 Task: ï»¿Plan a visit to the local art fair on the 5th at 1:00 PM to 2:00PM.
Action: Mouse moved to (11, 122)
Screenshot: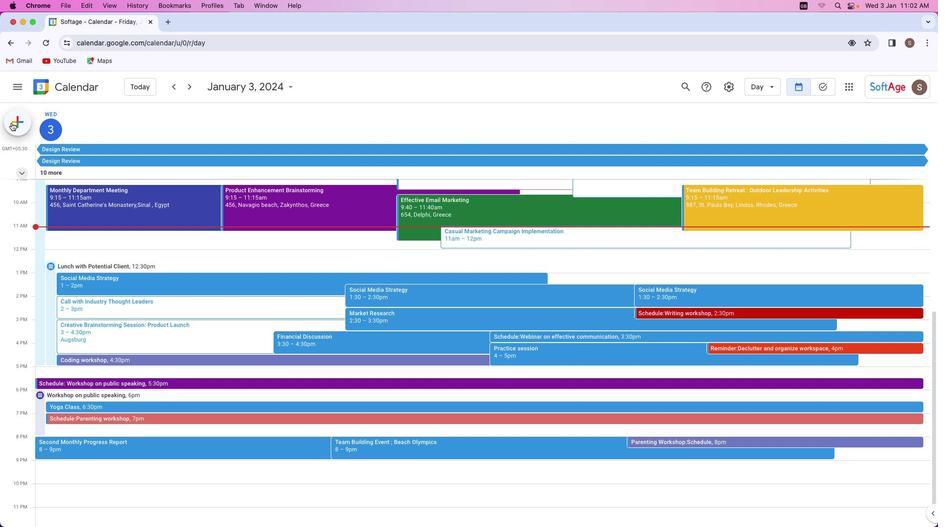 
Action: Mouse pressed left at (11, 122)
Screenshot: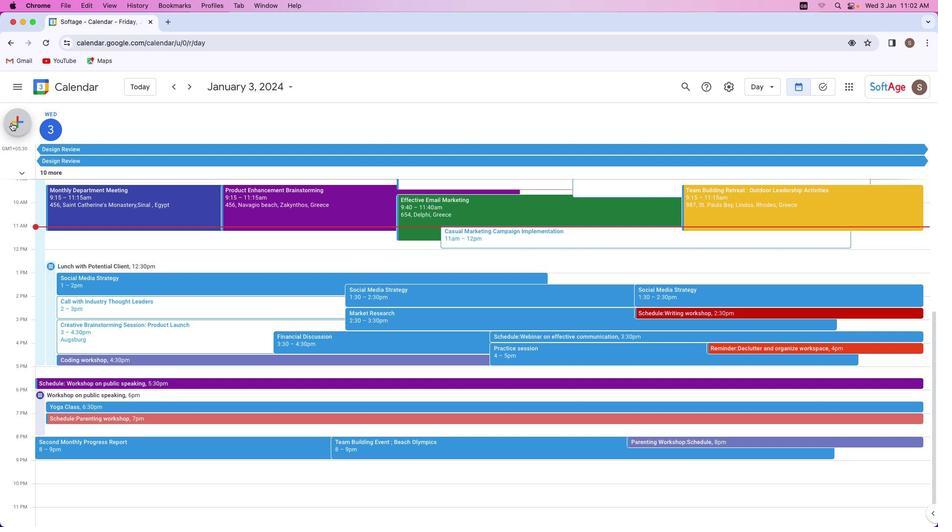 
Action: Mouse moved to (33, 151)
Screenshot: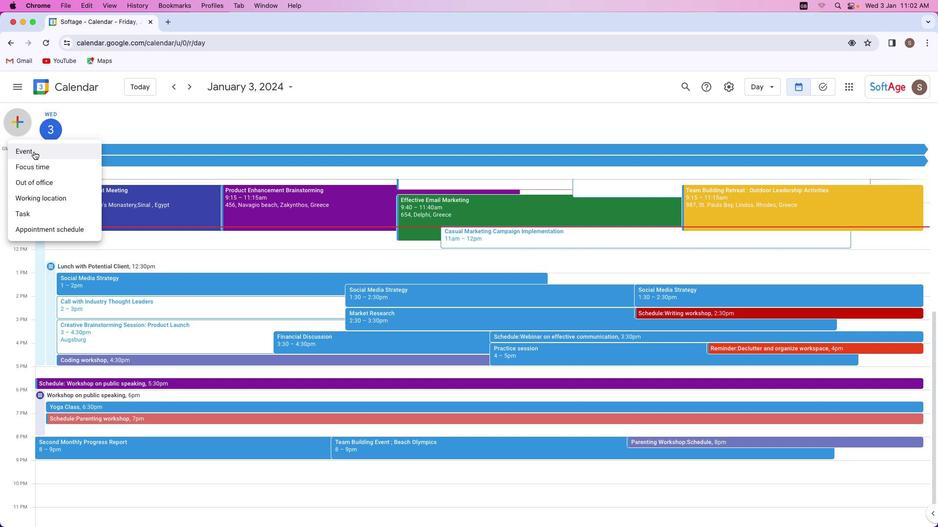 
Action: Mouse pressed left at (33, 151)
Screenshot: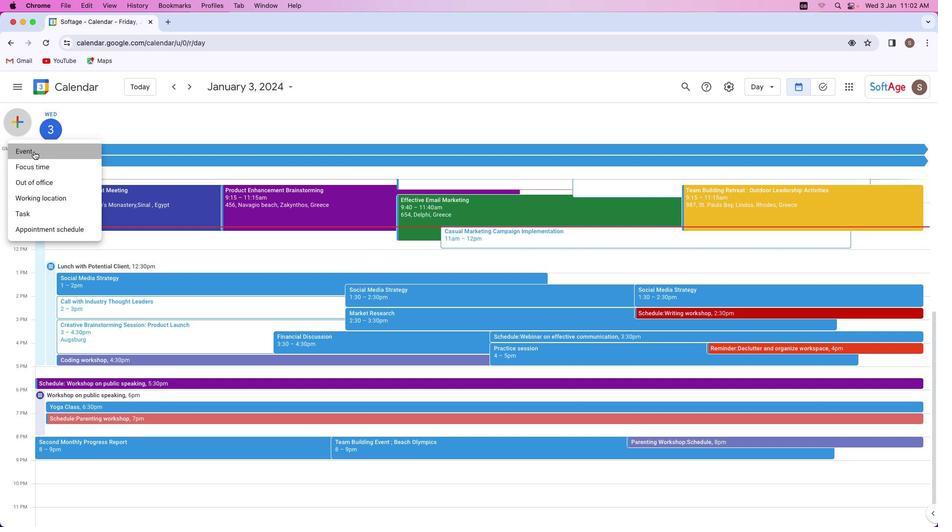
Action: Mouse moved to (350, 204)
Screenshot: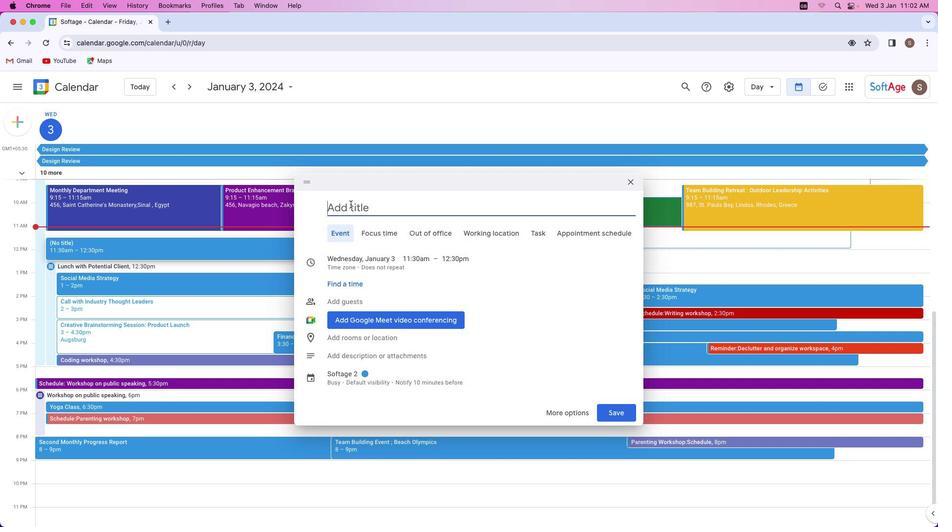 
Action: Key pressed Key.shift'V''i''s''i''t'Key.space't''o'Key.space't''h''e'Key.space'l''o''c''a''l'Key.space'a''r''t'Key.space'f''a''i''r'
Screenshot: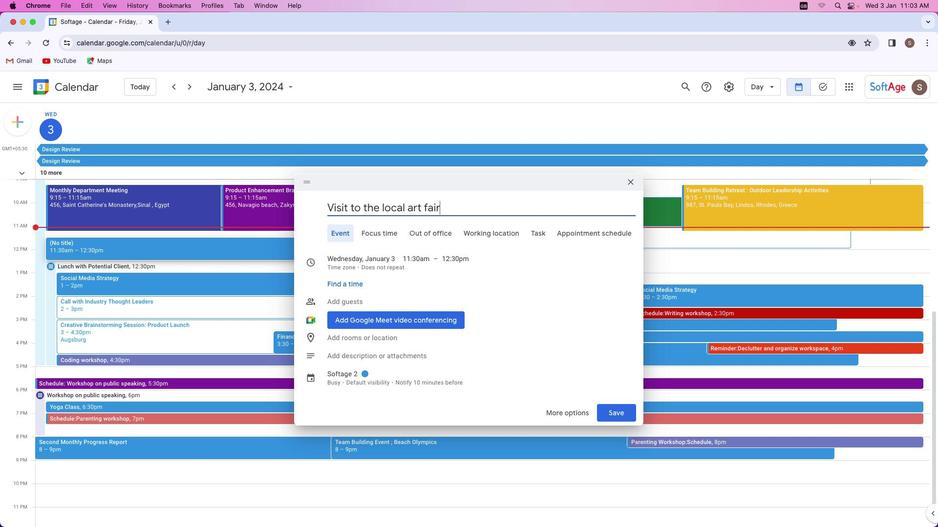 
Action: Mouse moved to (360, 257)
Screenshot: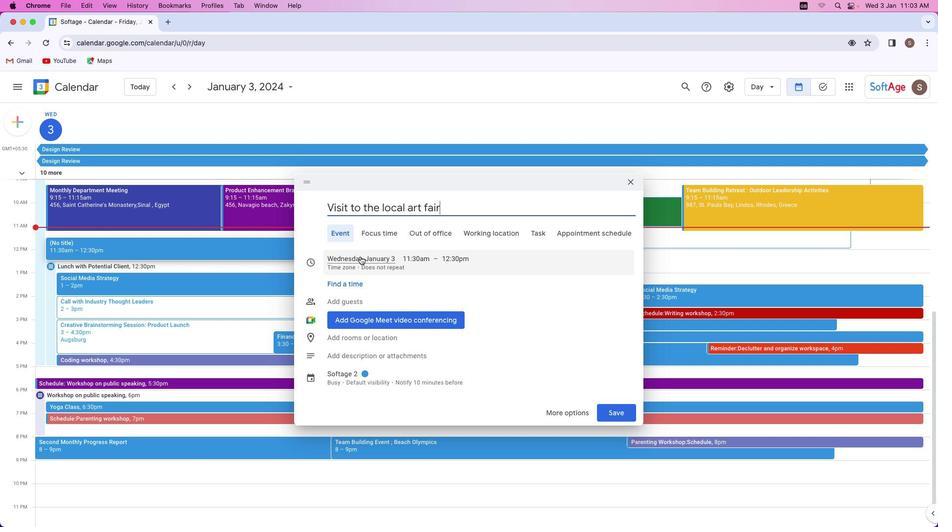 
Action: Mouse pressed left at (360, 257)
Screenshot: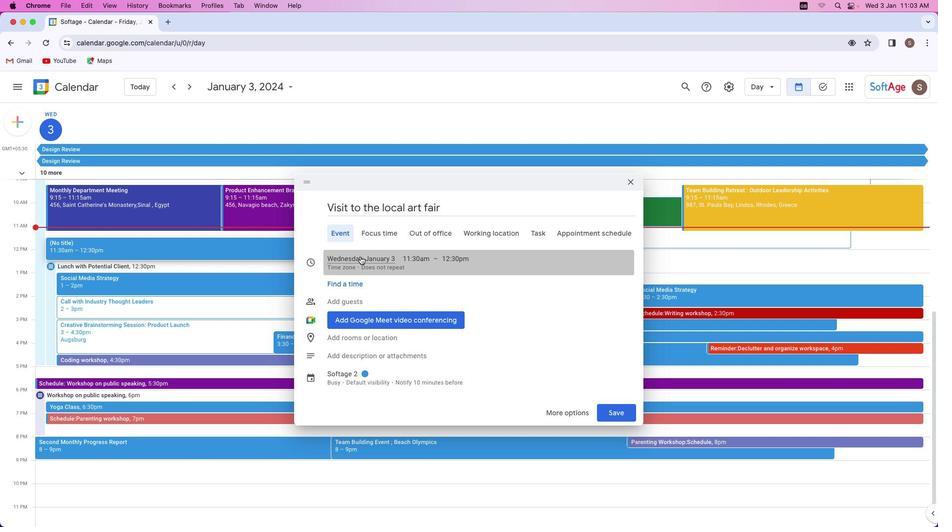 
Action: Mouse moved to (410, 309)
Screenshot: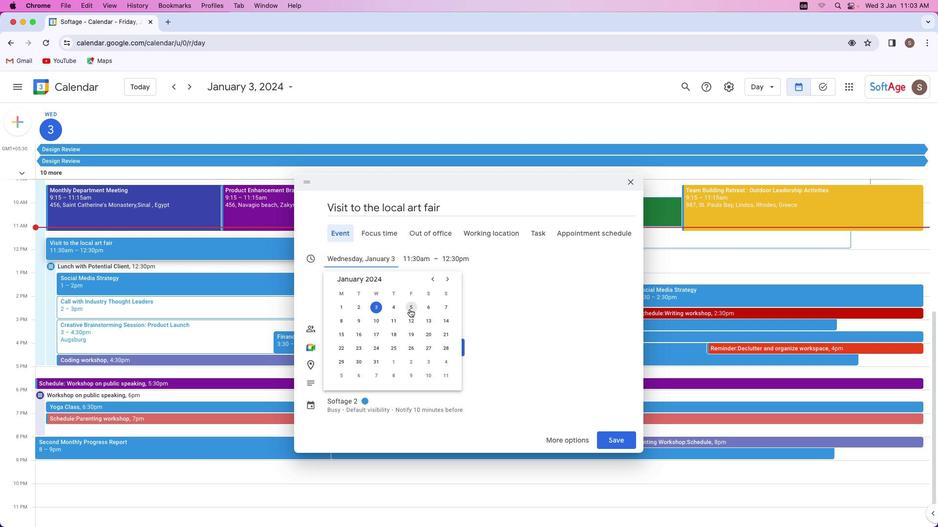 
Action: Mouse pressed left at (410, 309)
Screenshot: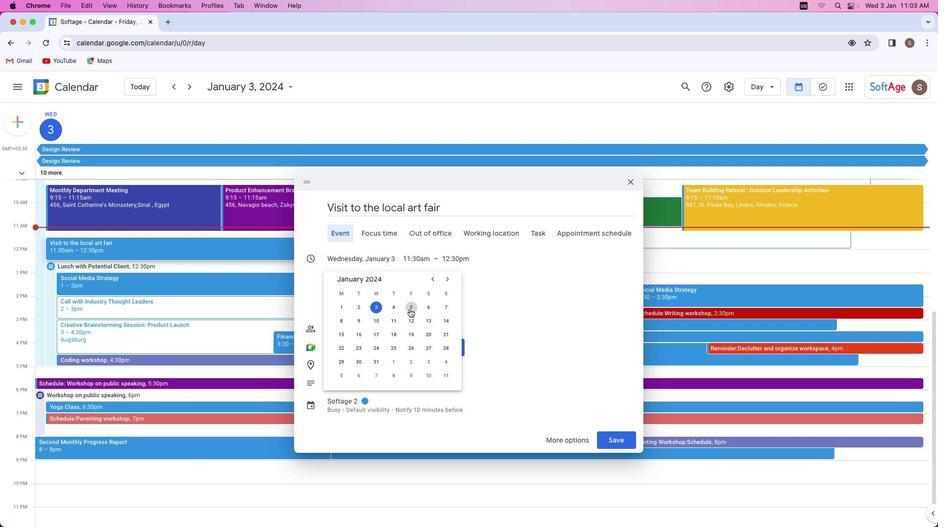 
Action: Mouse moved to (397, 263)
Screenshot: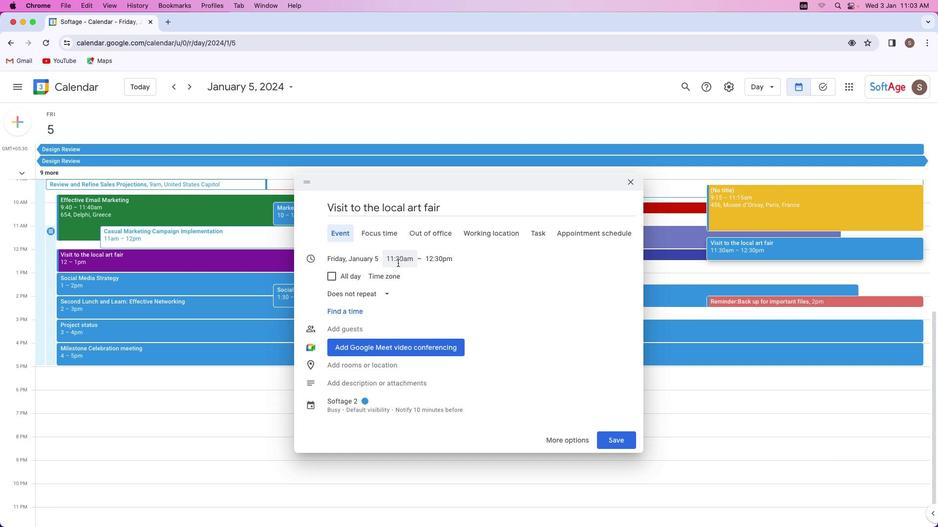 
Action: Mouse pressed left at (397, 263)
Screenshot: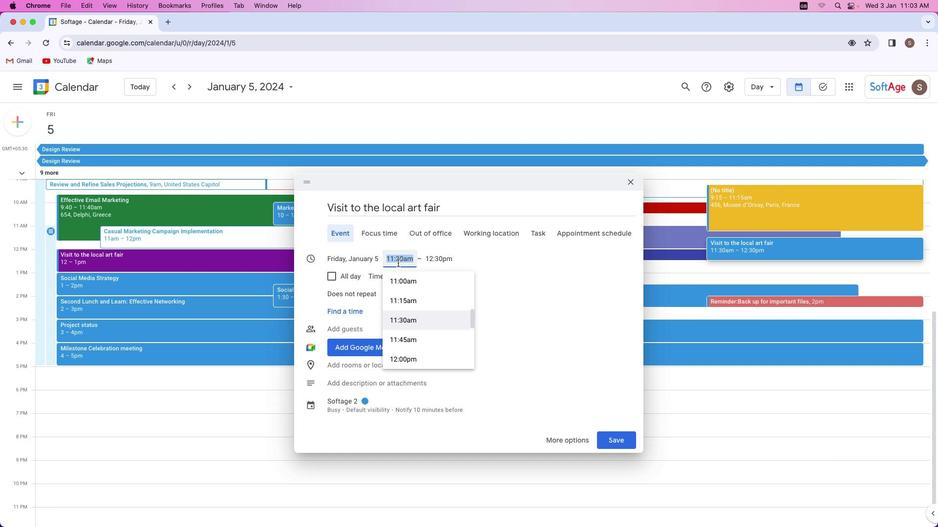 
Action: Mouse moved to (414, 320)
Screenshot: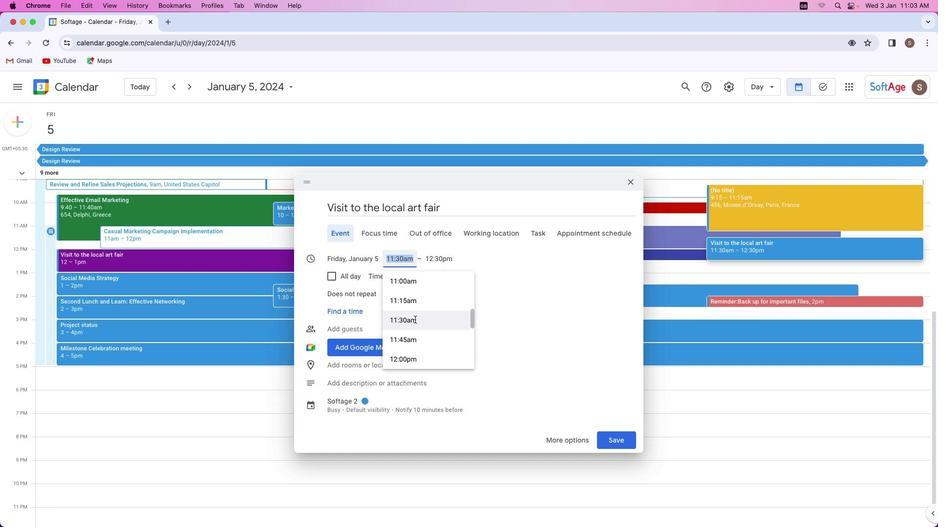 
Action: Mouse scrolled (414, 320) with delta (0, 0)
Screenshot: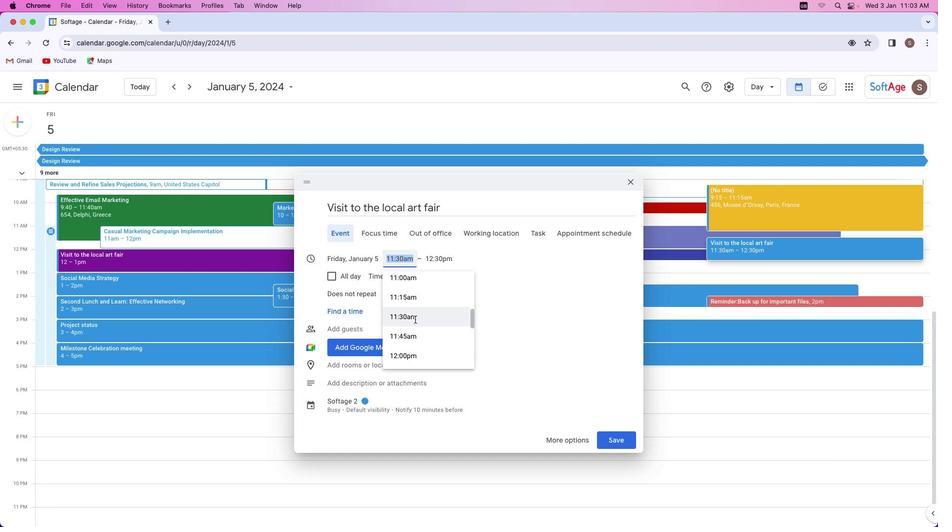 
Action: Mouse scrolled (414, 320) with delta (0, 0)
Screenshot: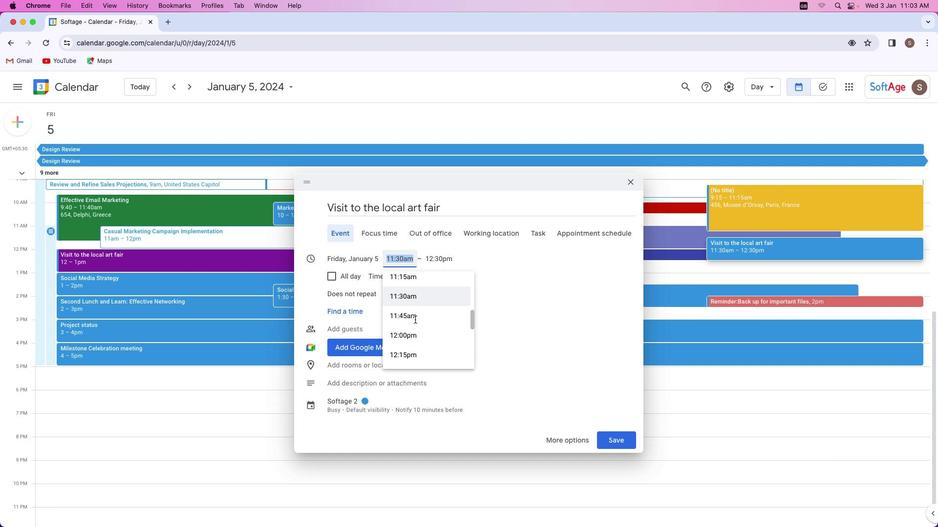
Action: Mouse scrolled (414, 320) with delta (0, 0)
Screenshot: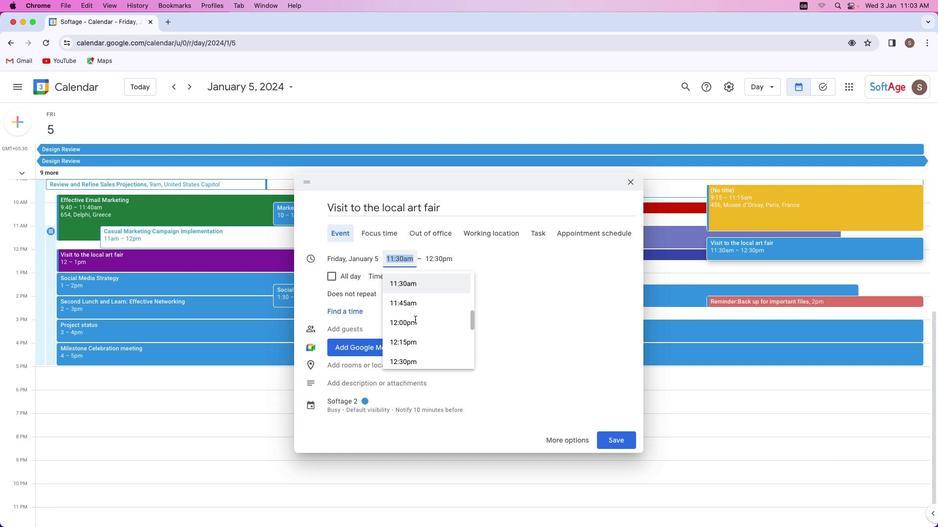 
Action: Mouse scrolled (414, 320) with delta (0, 0)
Screenshot: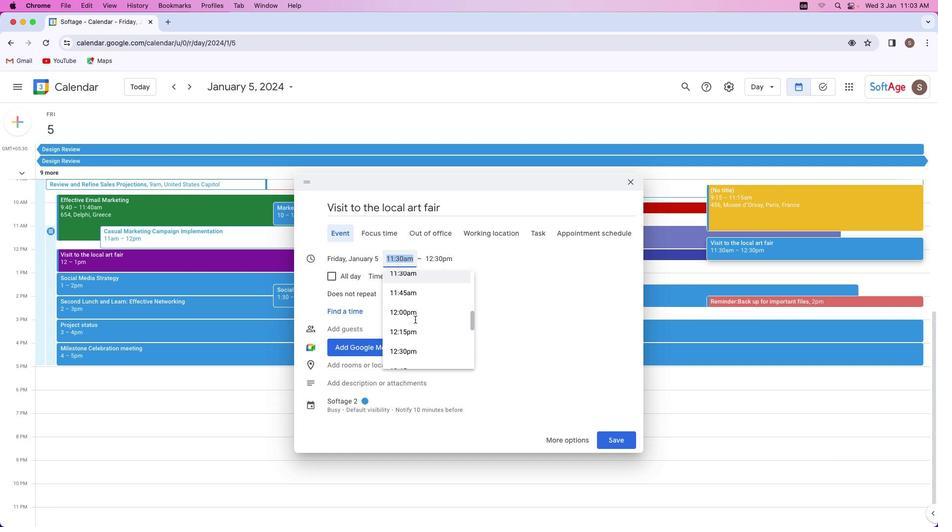 
Action: Mouse moved to (414, 319)
Screenshot: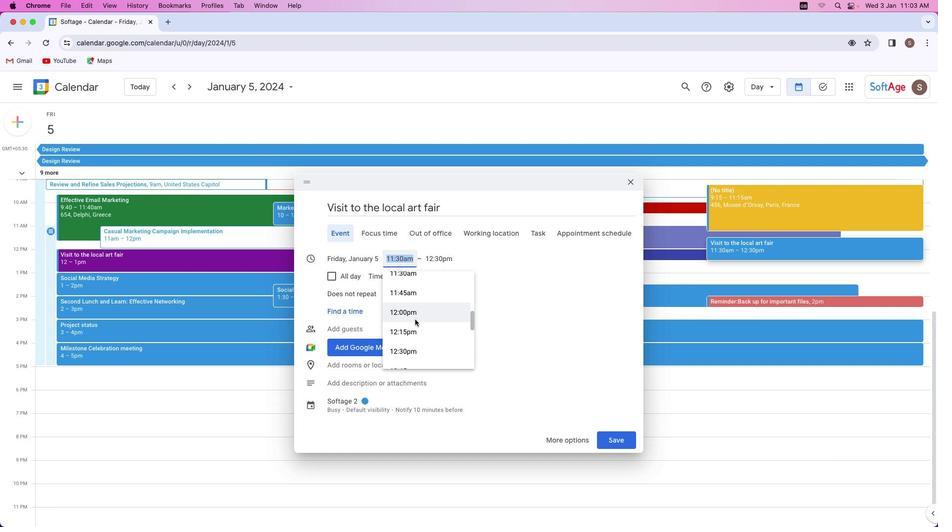 
Action: Mouse scrolled (414, 319) with delta (0, 0)
Screenshot: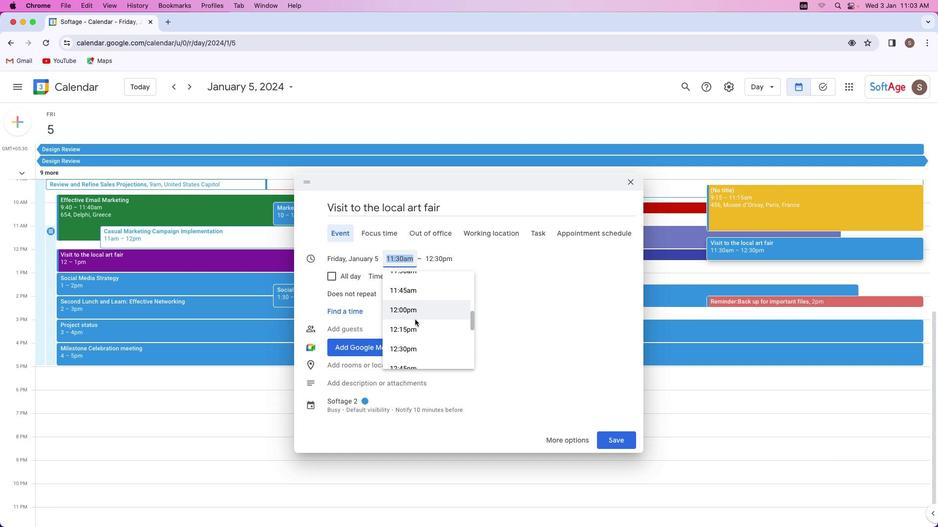 
Action: Mouse scrolled (414, 319) with delta (0, 0)
Screenshot: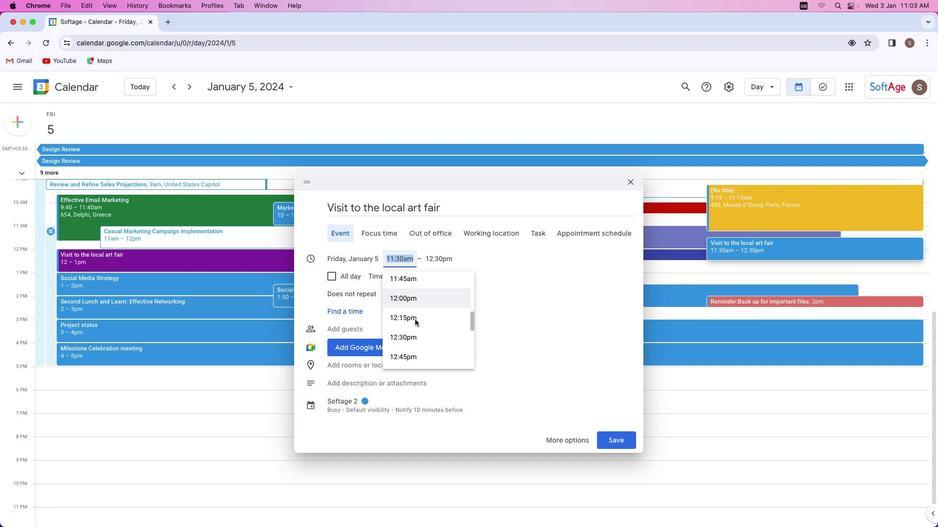 
Action: Mouse scrolled (414, 319) with delta (0, 0)
Screenshot: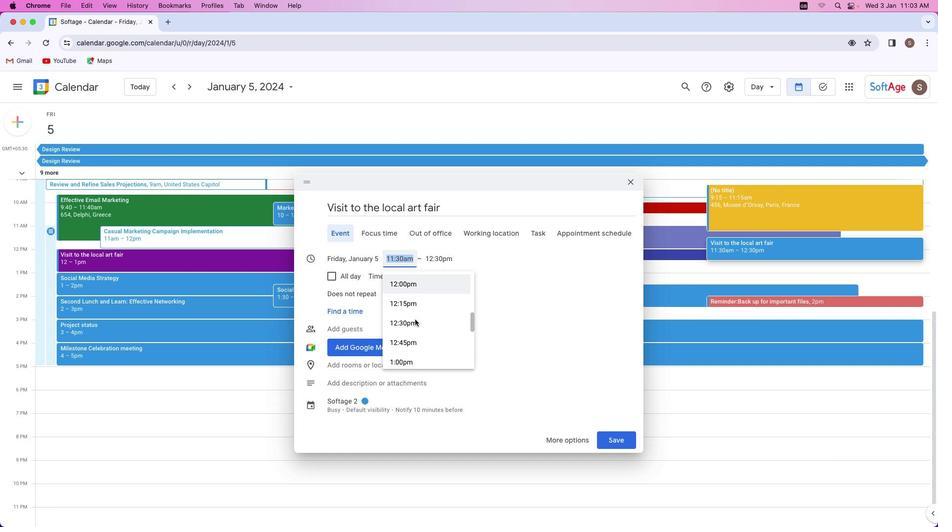 
Action: Mouse scrolled (414, 319) with delta (0, 0)
Screenshot: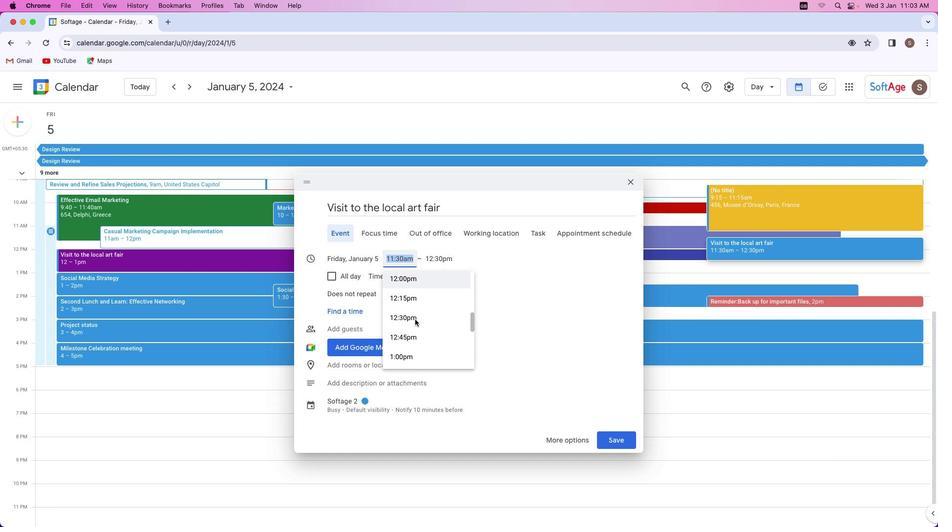 
Action: Mouse moved to (415, 319)
Screenshot: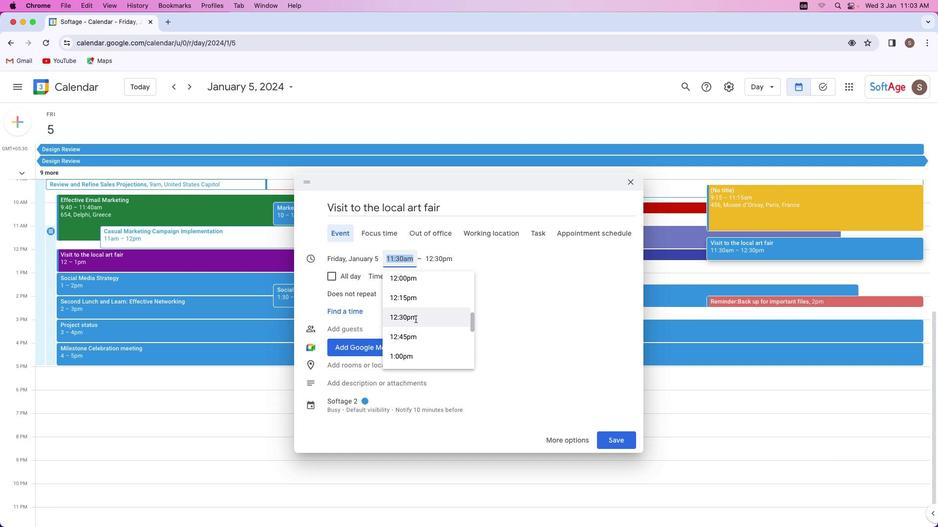 
Action: Mouse scrolled (415, 319) with delta (0, 0)
Screenshot: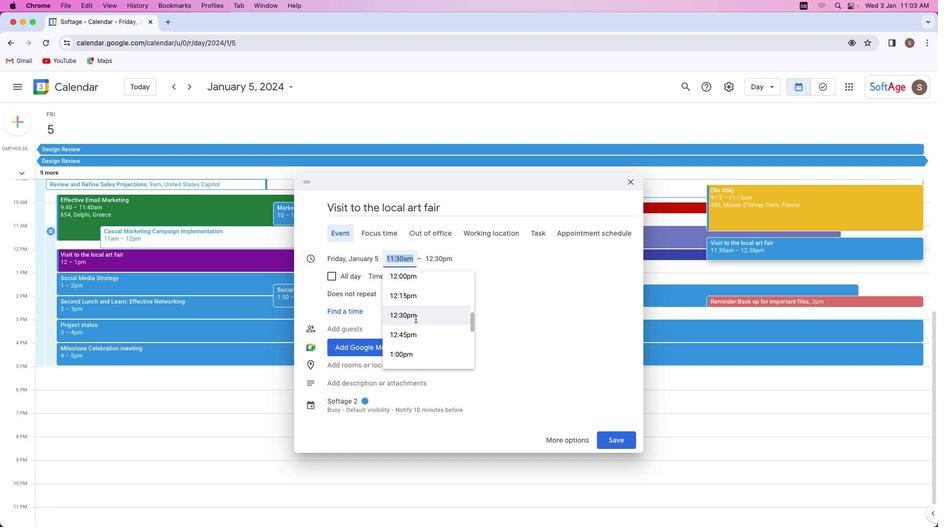 
Action: Mouse scrolled (415, 319) with delta (0, 0)
Screenshot: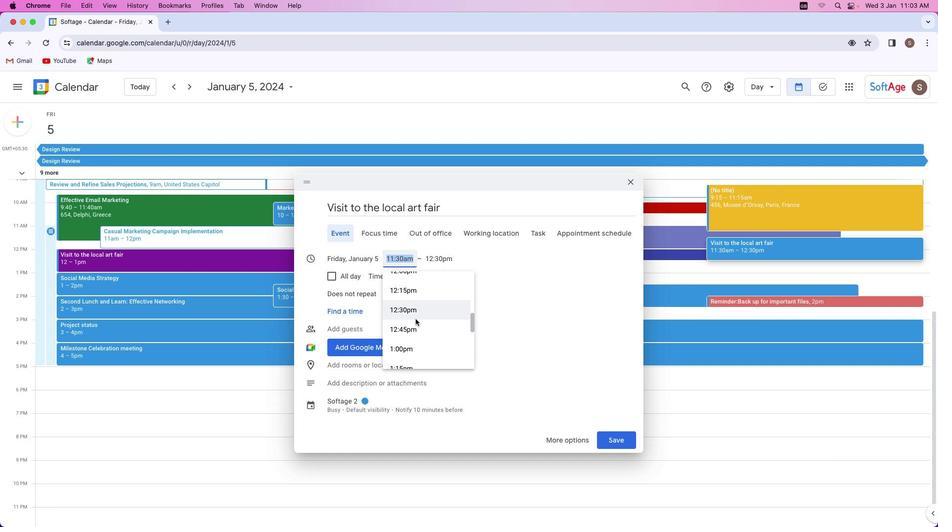 
Action: Mouse moved to (415, 319)
Screenshot: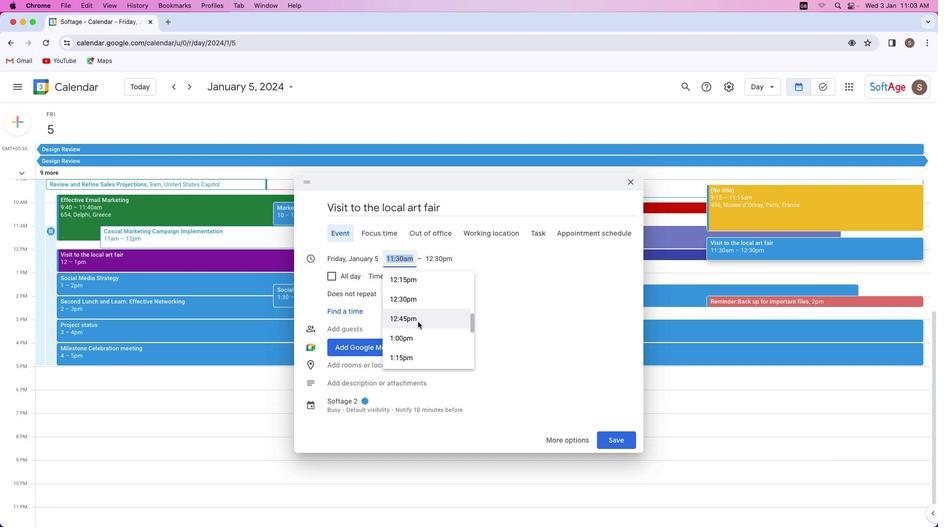 
Action: Mouse scrolled (415, 319) with delta (0, 0)
Screenshot: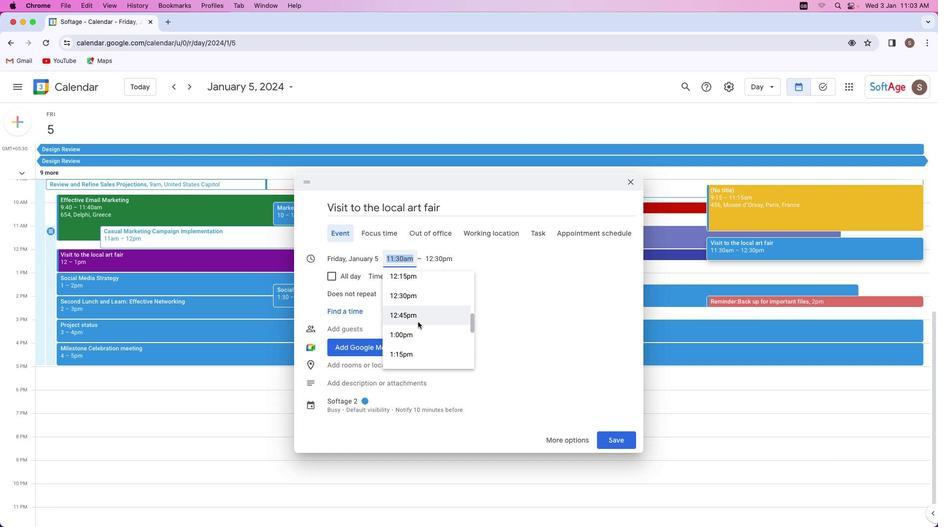
Action: Mouse scrolled (415, 319) with delta (0, 0)
Screenshot: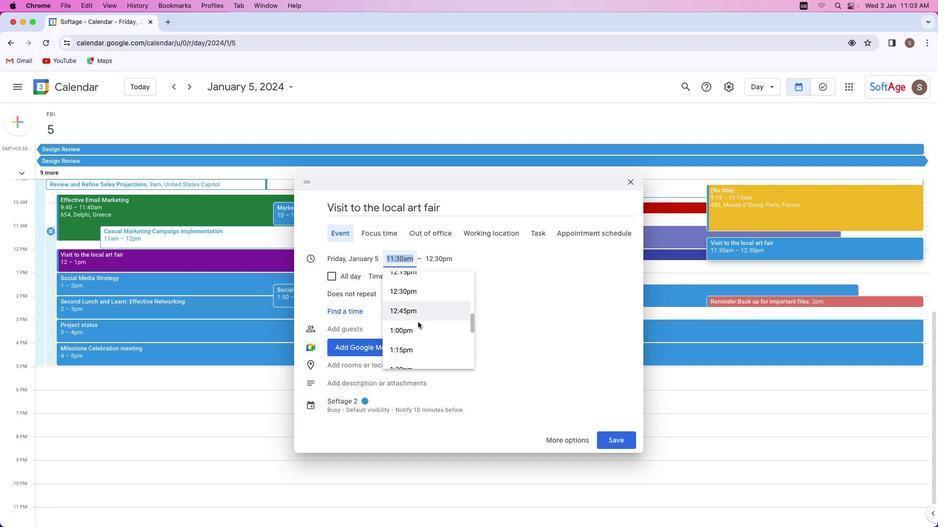 
Action: Mouse moved to (419, 321)
Screenshot: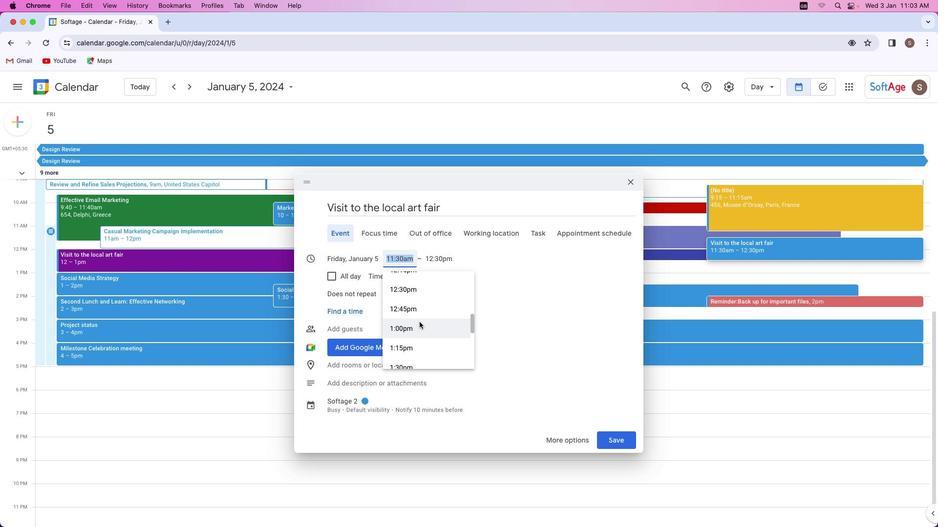 
Action: Mouse scrolled (419, 321) with delta (0, 0)
Screenshot: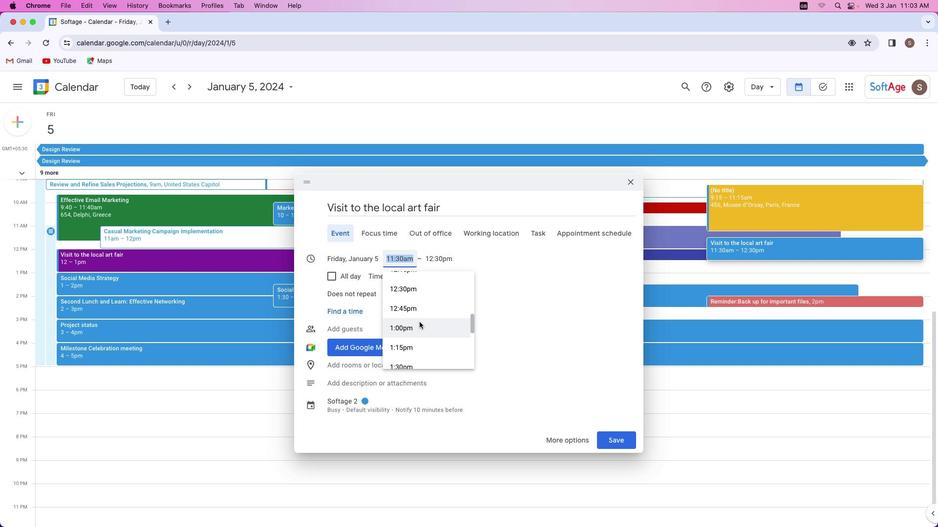 
Action: Mouse moved to (419, 322)
Screenshot: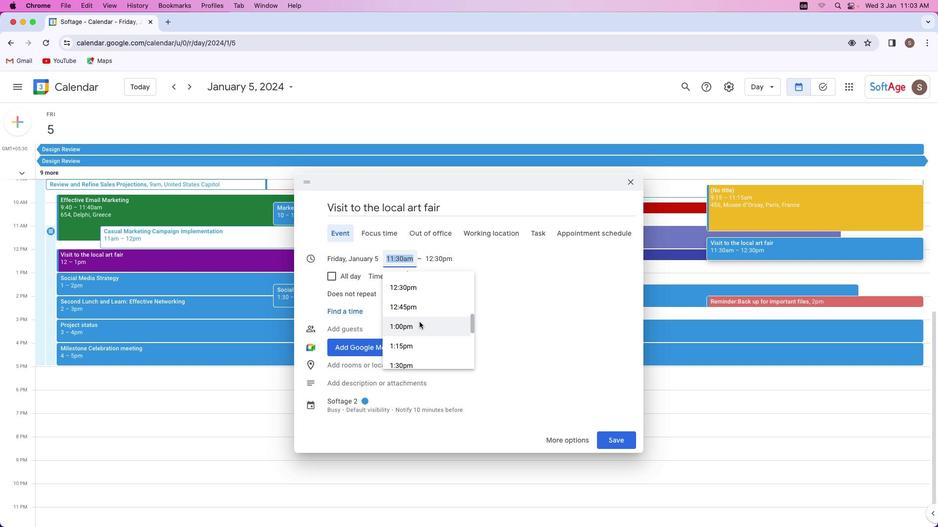 
Action: Mouse scrolled (419, 322) with delta (0, 0)
Screenshot: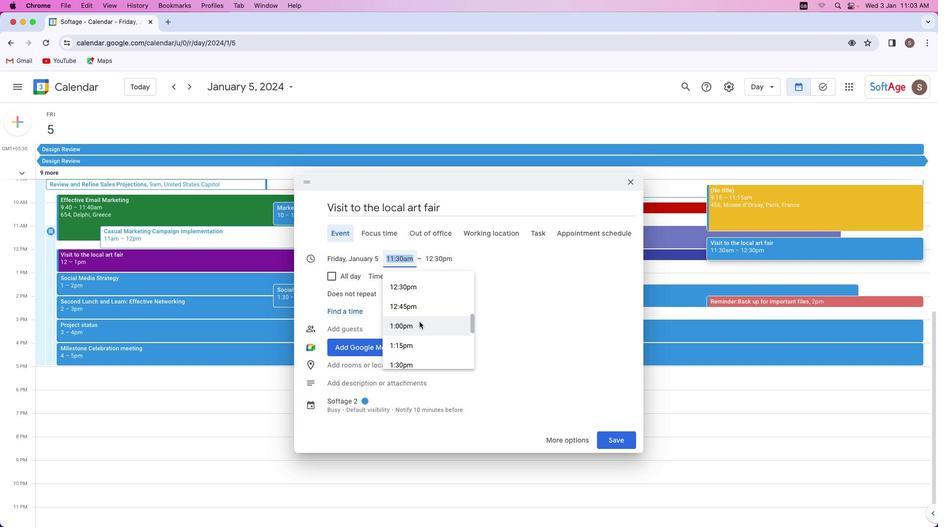 
Action: Mouse scrolled (419, 322) with delta (0, 0)
Screenshot: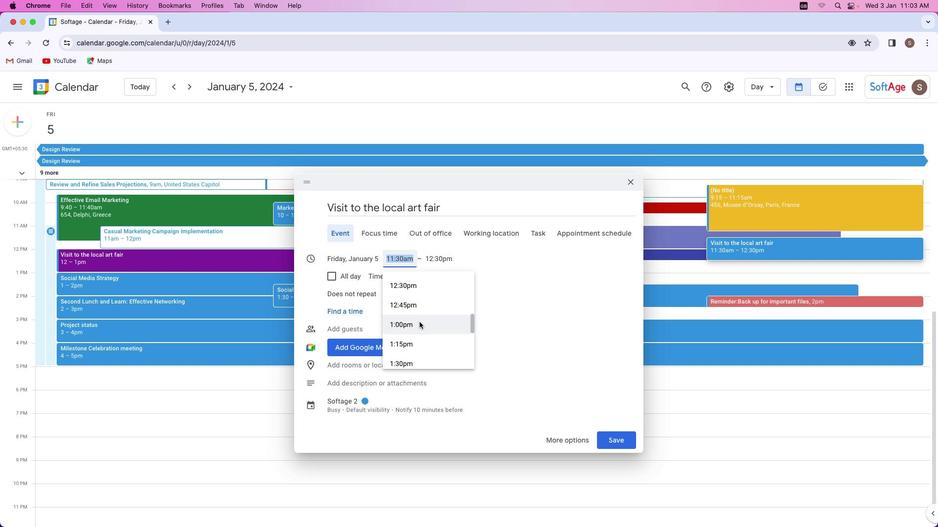 
Action: Mouse moved to (419, 322)
Screenshot: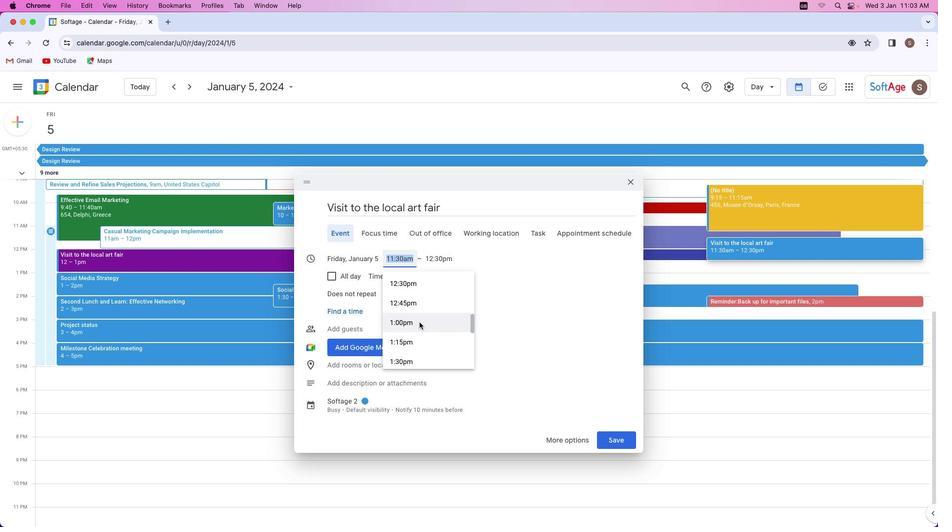 
Action: Mouse scrolled (419, 322) with delta (0, 0)
Screenshot: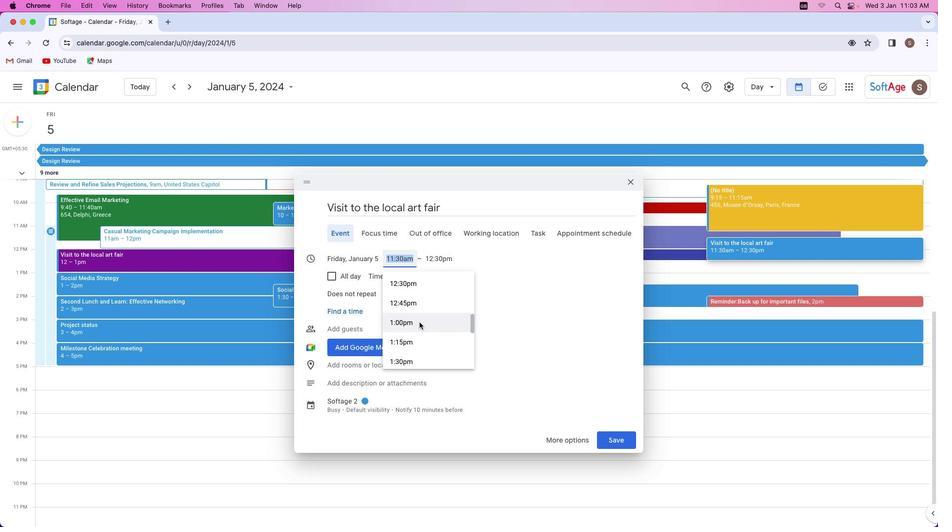 
Action: Mouse moved to (413, 322)
Screenshot: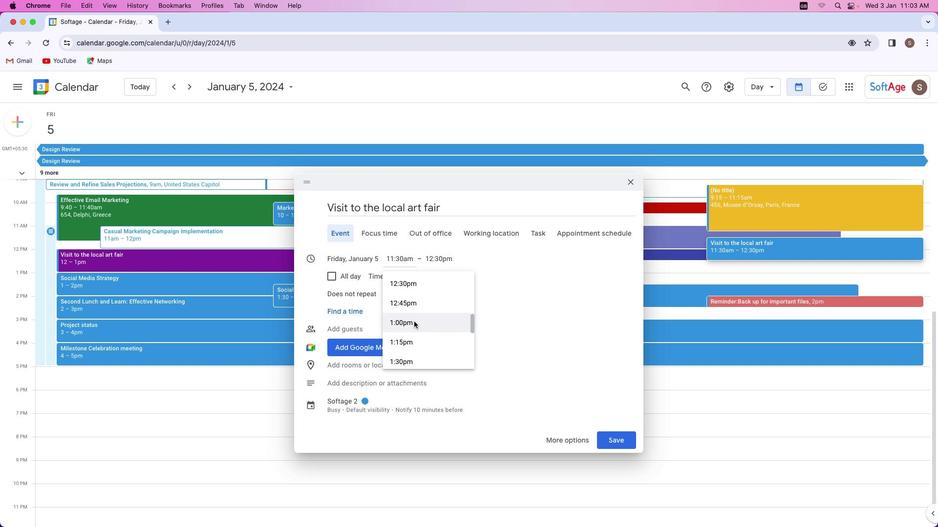 
Action: Mouse pressed left at (413, 322)
Screenshot: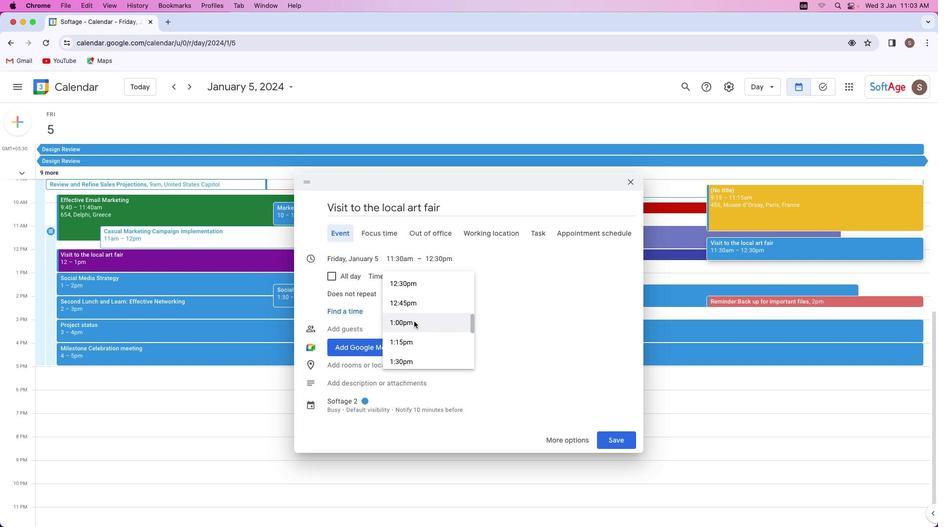 
Action: Mouse moved to (366, 381)
Screenshot: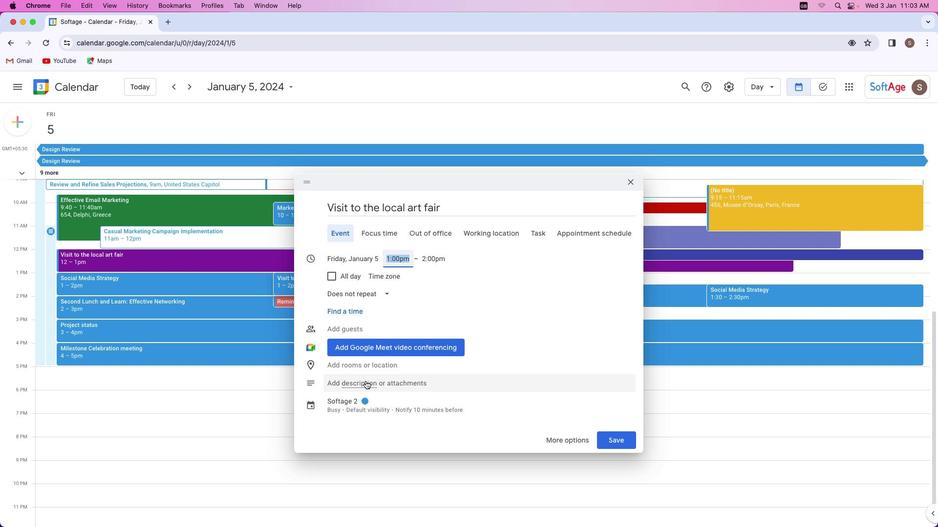 
Action: Mouse pressed left at (366, 381)
Screenshot: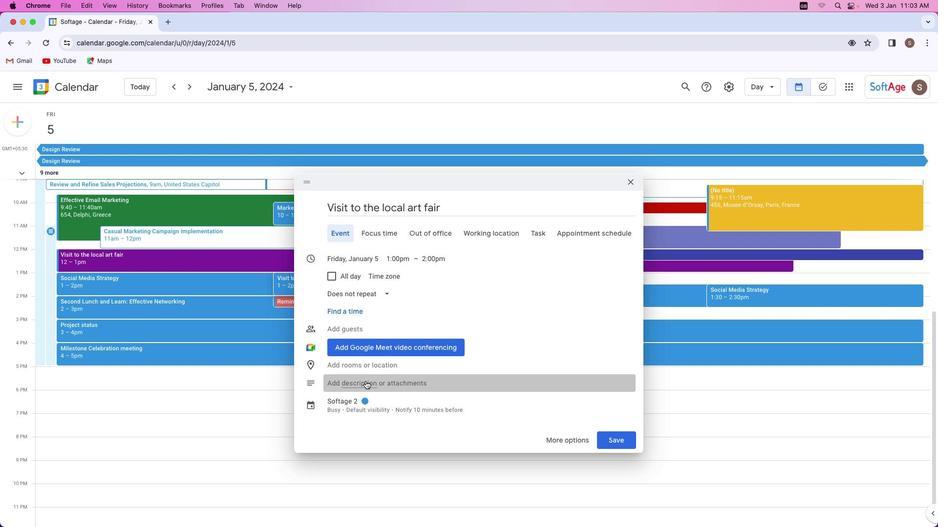 
Action: Mouse moved to (459, 301)
Screenshot: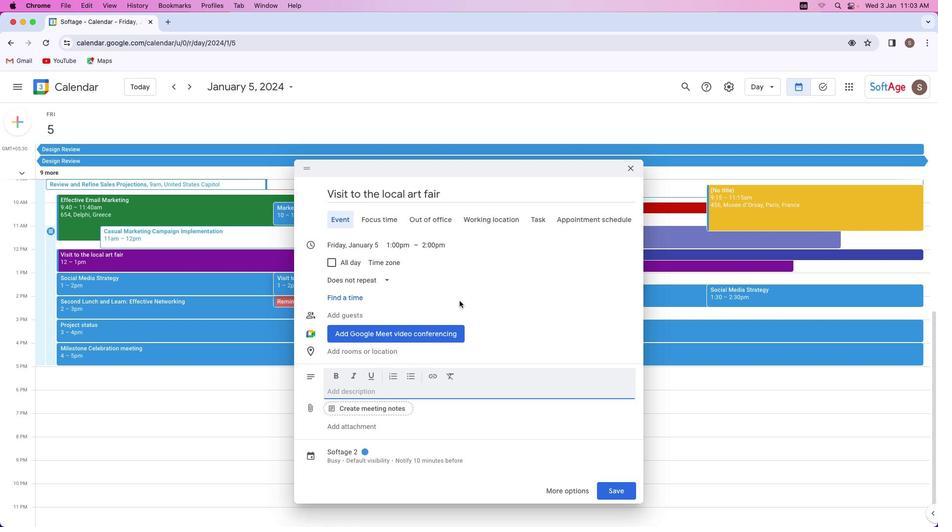 
Action: Key pressed Key.shift'T''h''i''s'Key.space'p''l''a''n'Key.space'i''s'Key.space'f''o''r'Key.space'v''i''s''i''t'Key.space'p''u''r''p''o''s''e'Key.space't''o'Key.space't''h''e'Key.space'l''o''c''a''l'Key.space'a''r''t'Key.space'f''a''i''r''.'
Screenshot: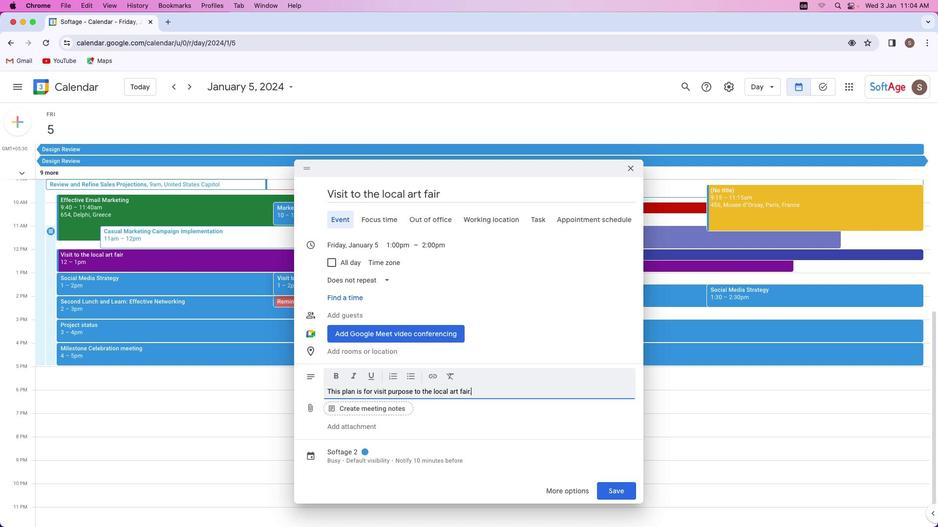 
Action: Mouse moved to (369, 449)
Screenshot: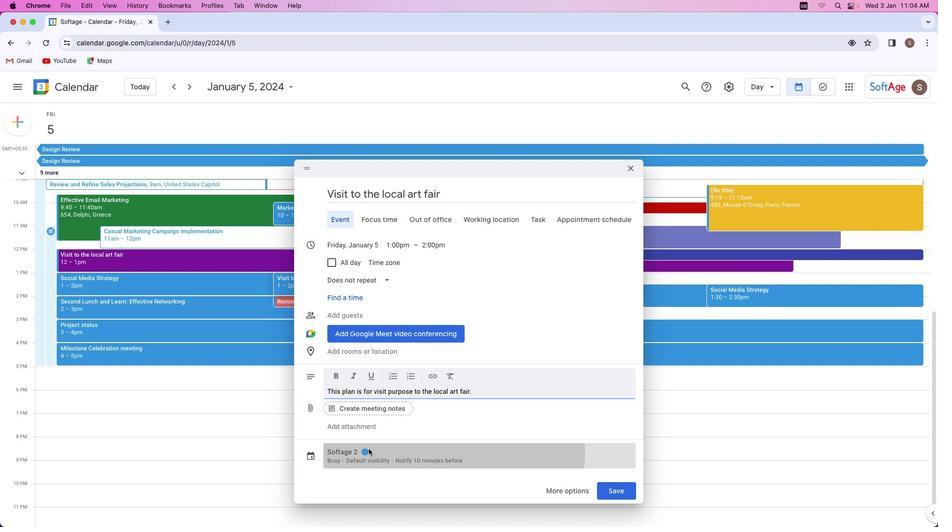 
Action: Mouse pressed left at (369, 449)
Screenshot: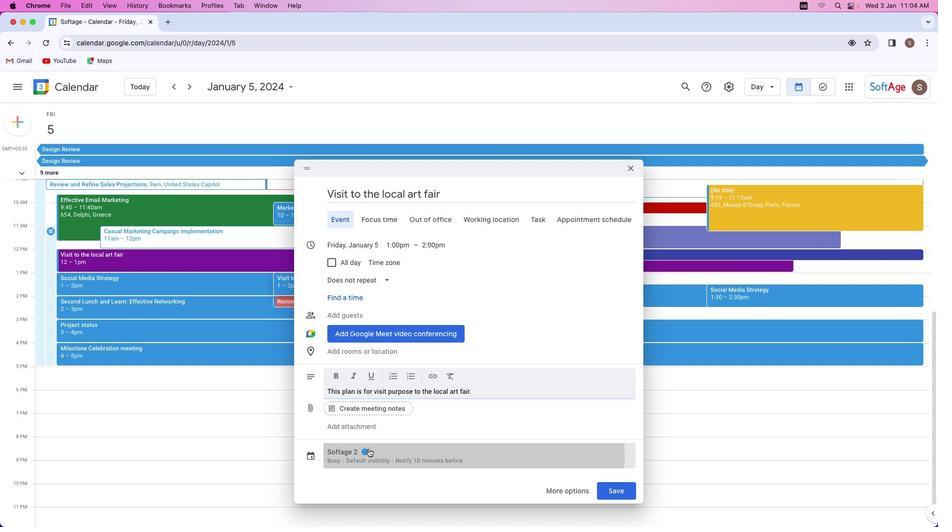 
Action: Mouse moved to (378, 380)
Screenshot: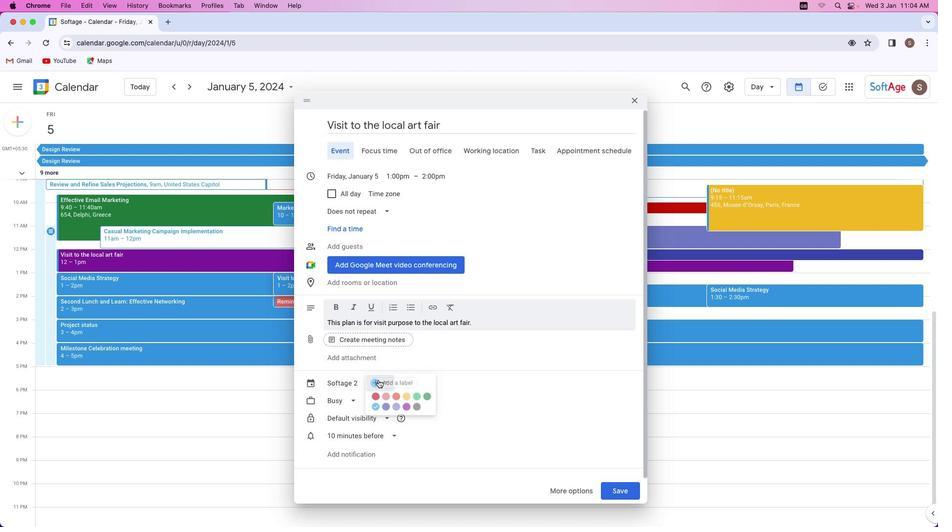 
Action: Mouse pressed left at (378, 380)
Screenshot: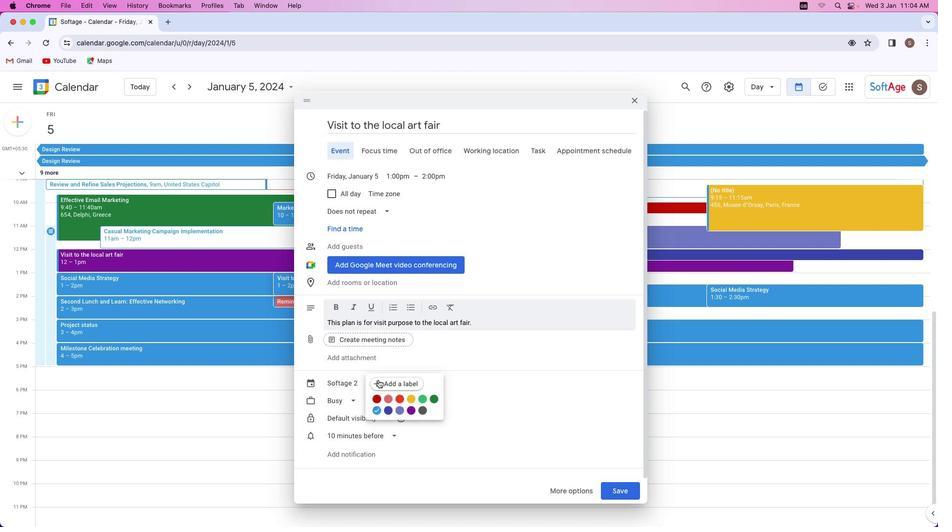 
Action: Mouse moved to (402, 401)
Screenshot: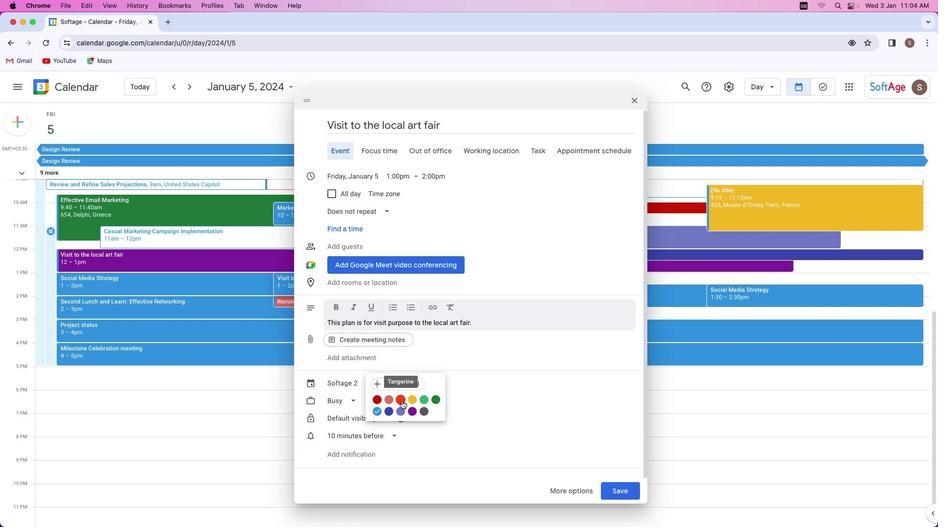 
Action: Mouse pressed left at (402, 401)
Screenshot: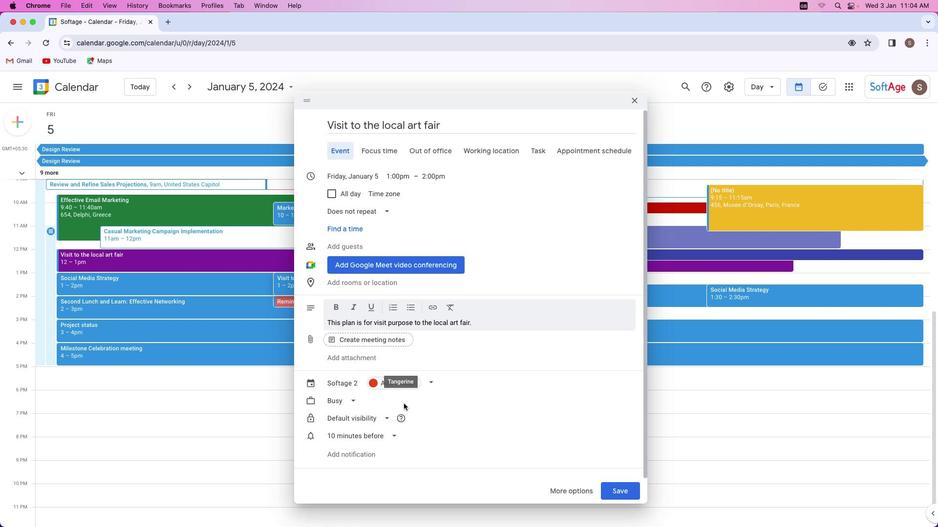 
Action: Mouse moved to (626, 494)
Screenshot: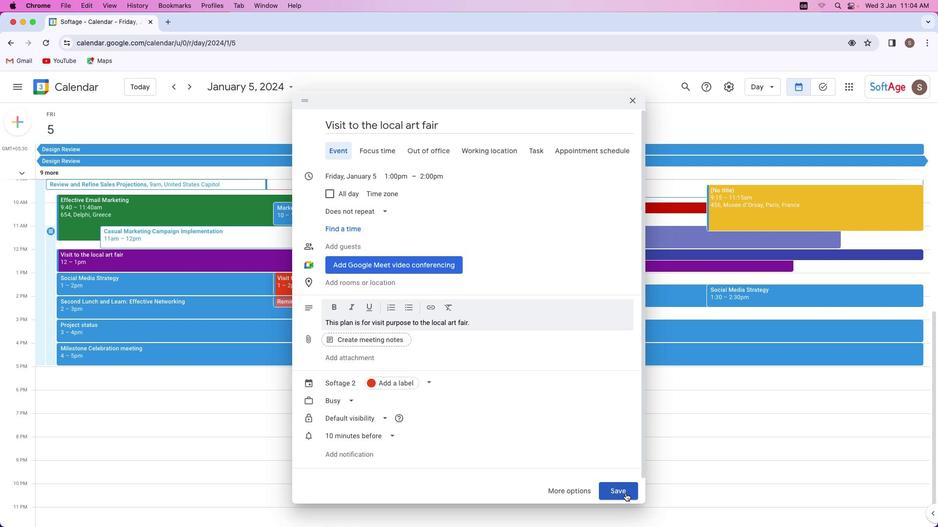 
Action: Mouse pressed left at (626, 494)
Screenshot: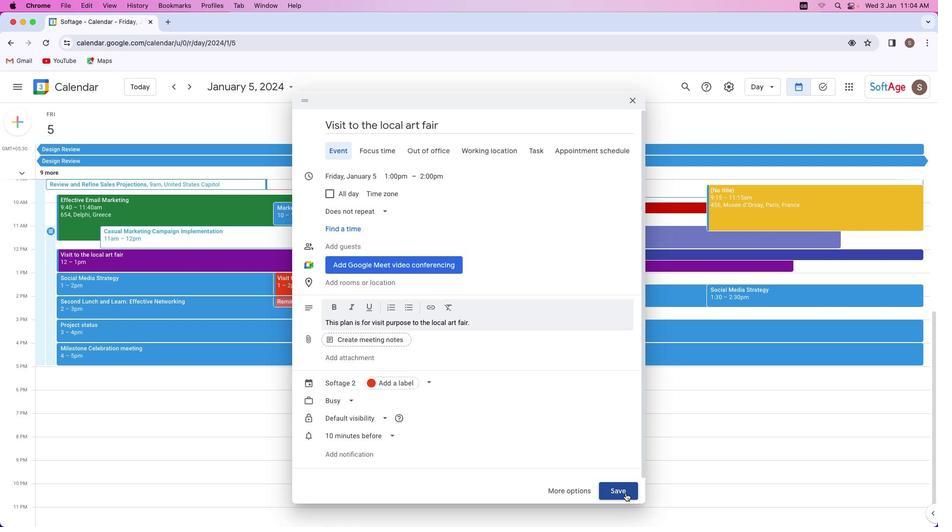 
Action: Mouse moved to (318, 281)
Screenshot: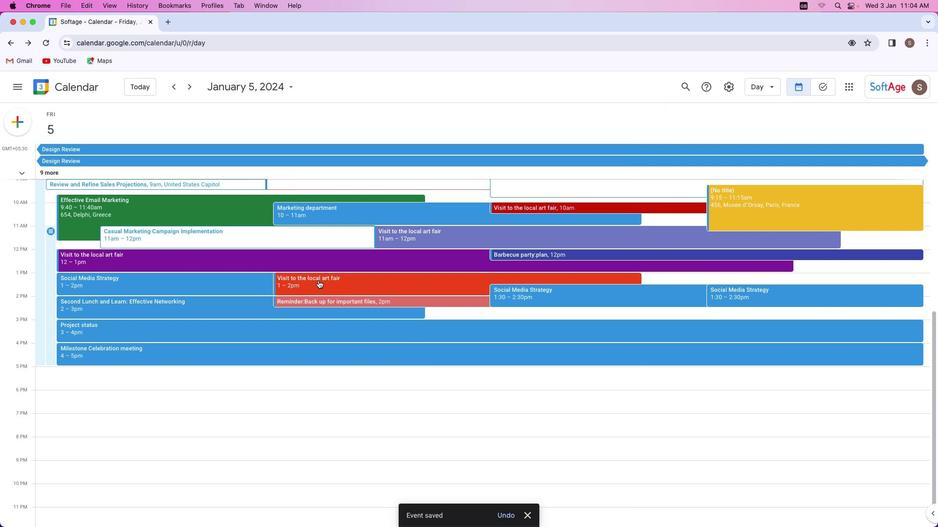 
Action: Mouse pressed left at (318, 281)
Screenshot: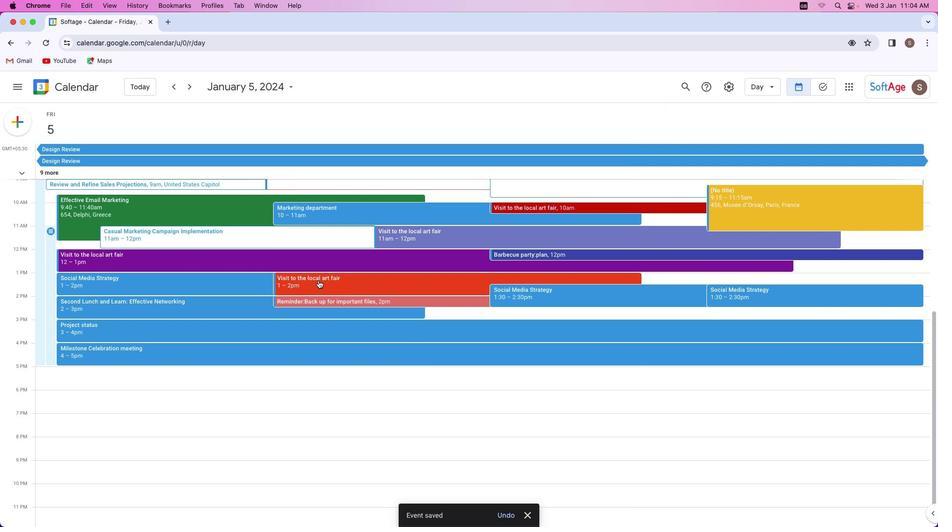 
Action: Mouse moved to (455, 274)
Screenshot: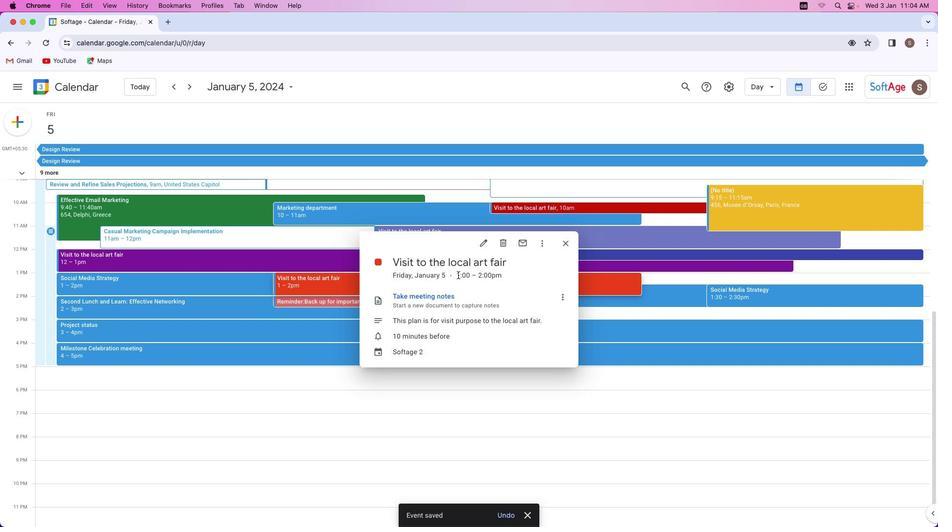 
Action: Mouse pressed left at (455, 274)
Screenshot: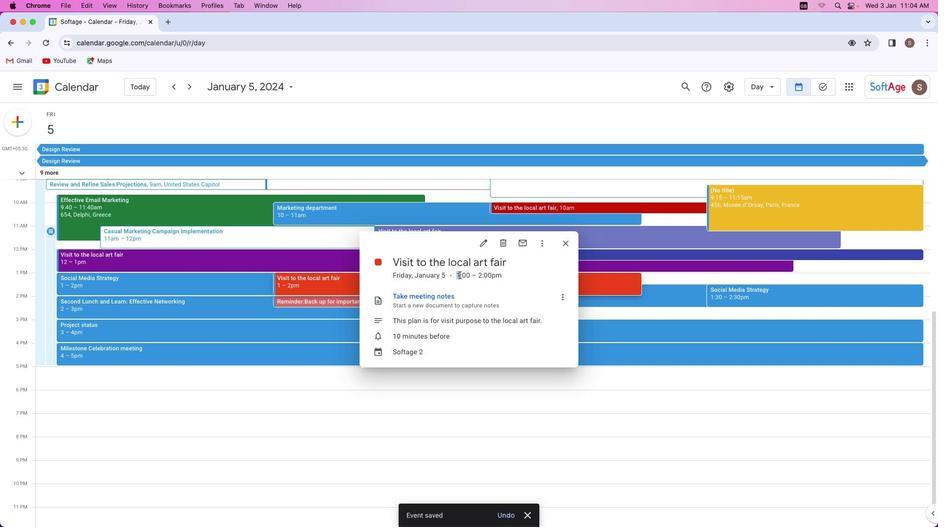 
Action: Mouse moved to (446, 274)
Screenshot: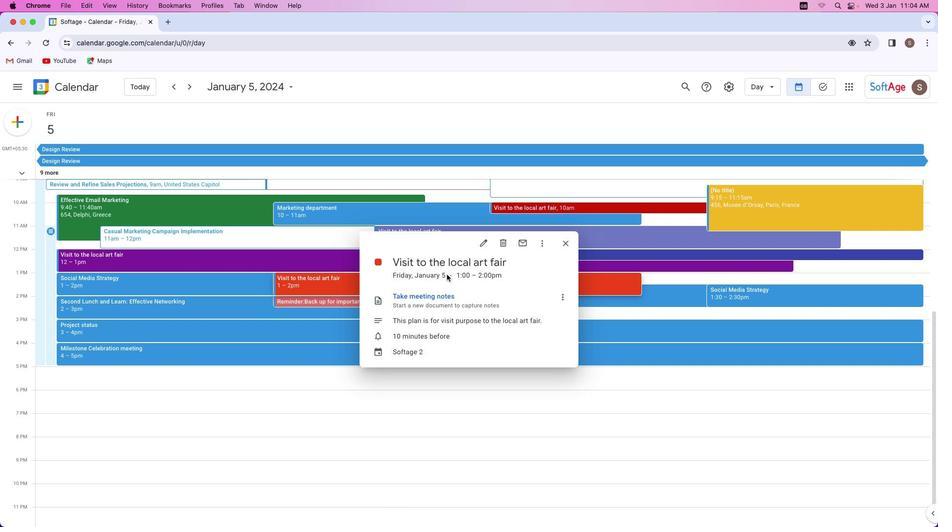 
Action: Mouse pressed left at (446, 274)
Screenshot: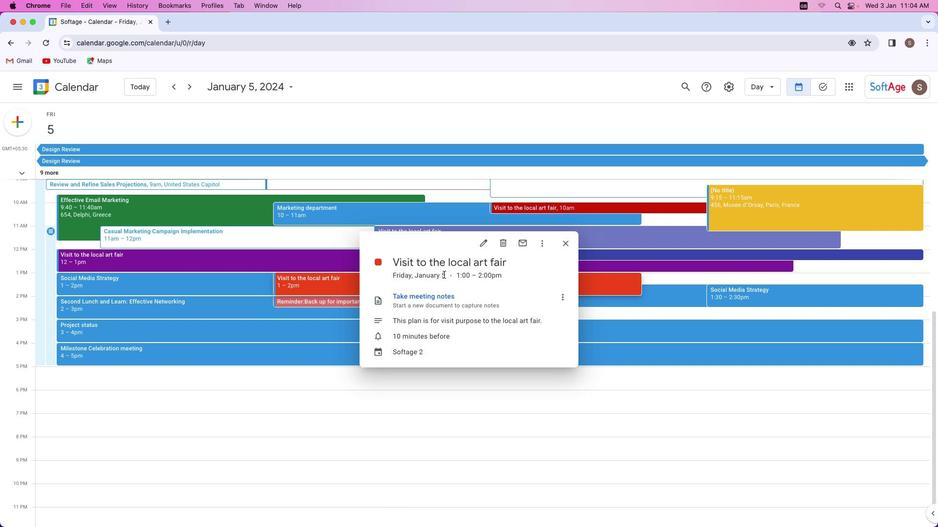 
Action: Mouse moved to (551, 275)
Screenshot: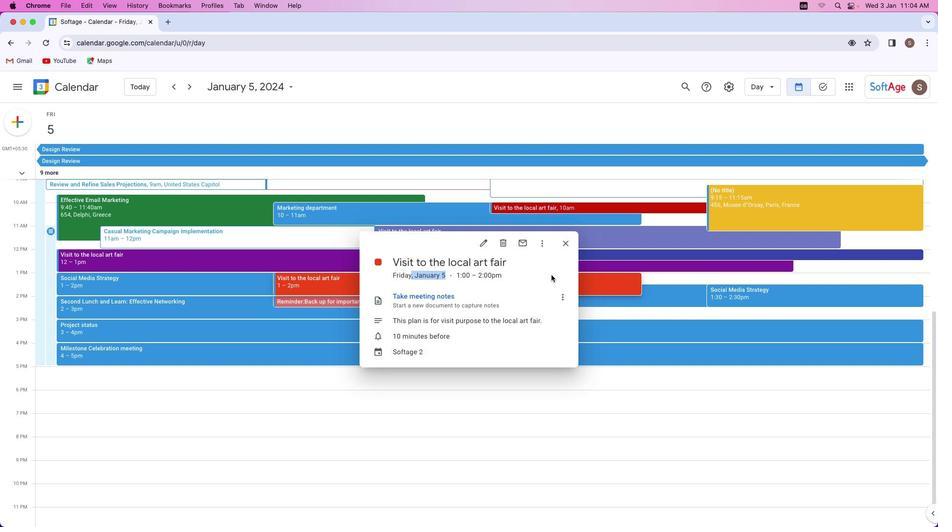 
Action: Mouse pressed left at (551, 275)
Screenshot: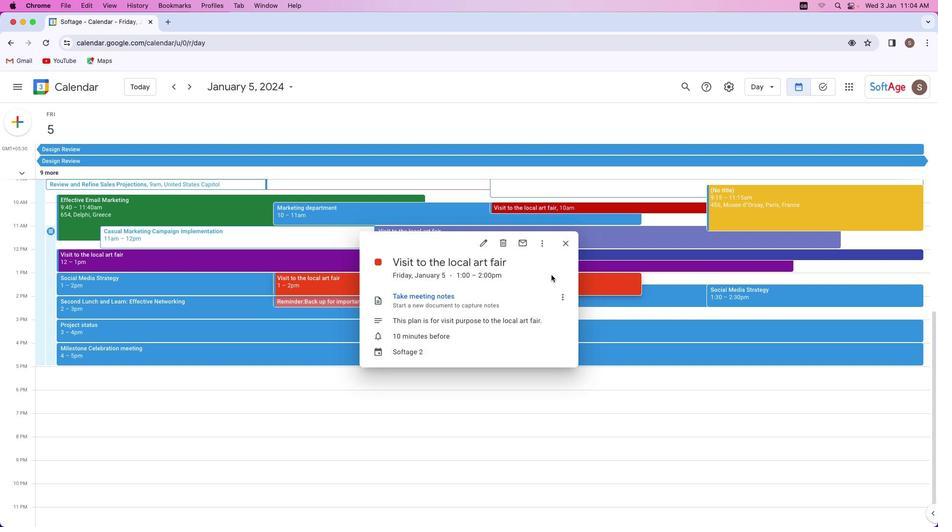
Action: Mouse moved to (550, 277)
Screenshot: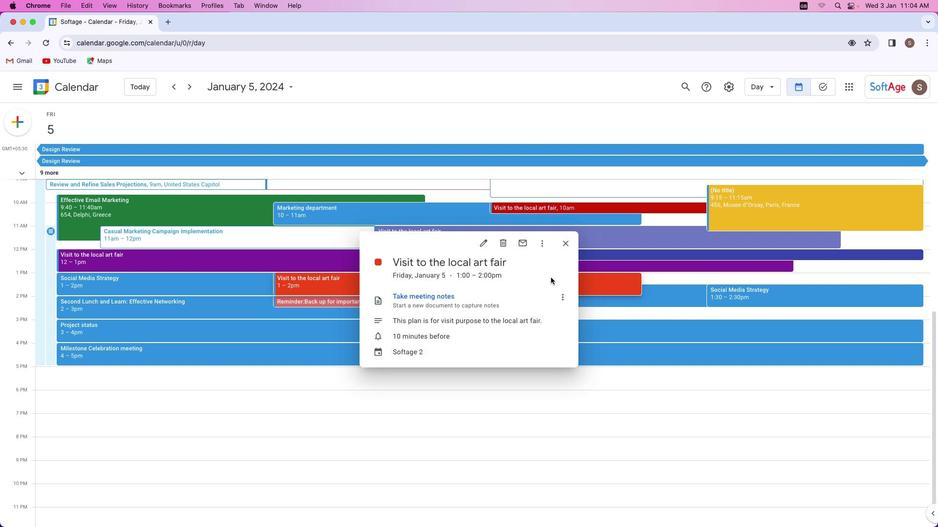 
